 Task: Move the task Integrate a new online appointment scheduling system for a healthcare provider to the section To-Do in the project AgileQuest and sort the tasks in the project by Assignee in Descending order
Action: Mouse moved to (592, 428)
Screenshot: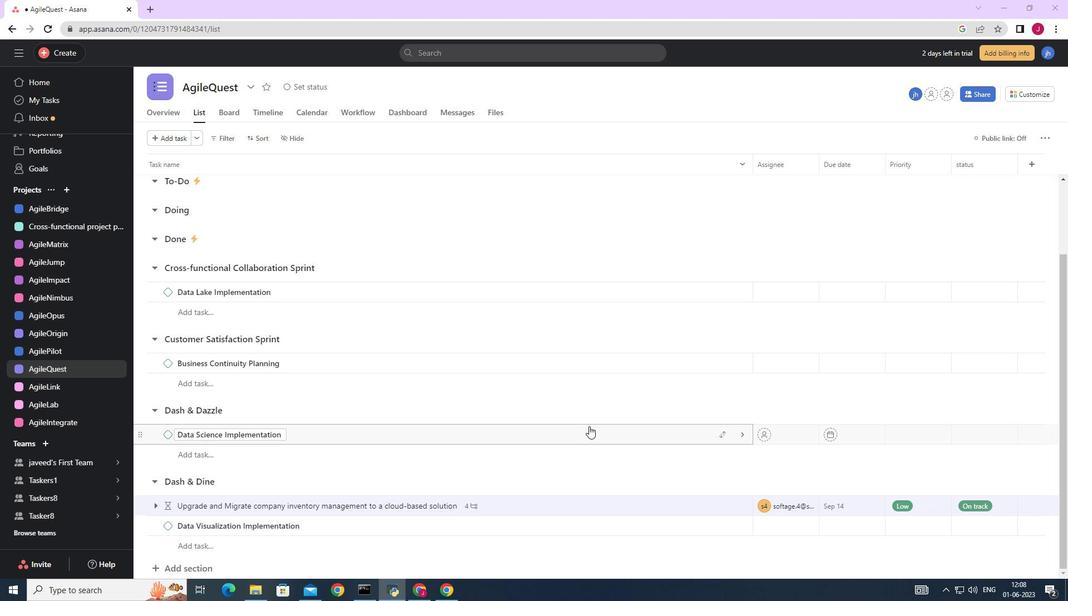 
Action: Mouse scrolled (592, 428) with delta (0, 0)
Screenshot: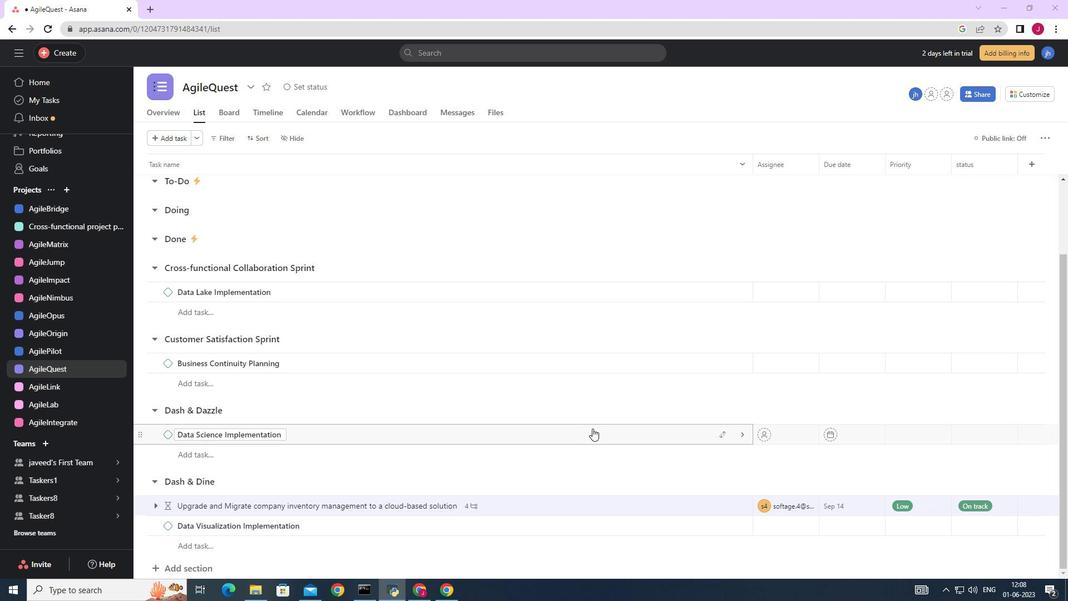 
Action: Mouse scrolled (592, 428) with delta (0, 0)
Screenshot: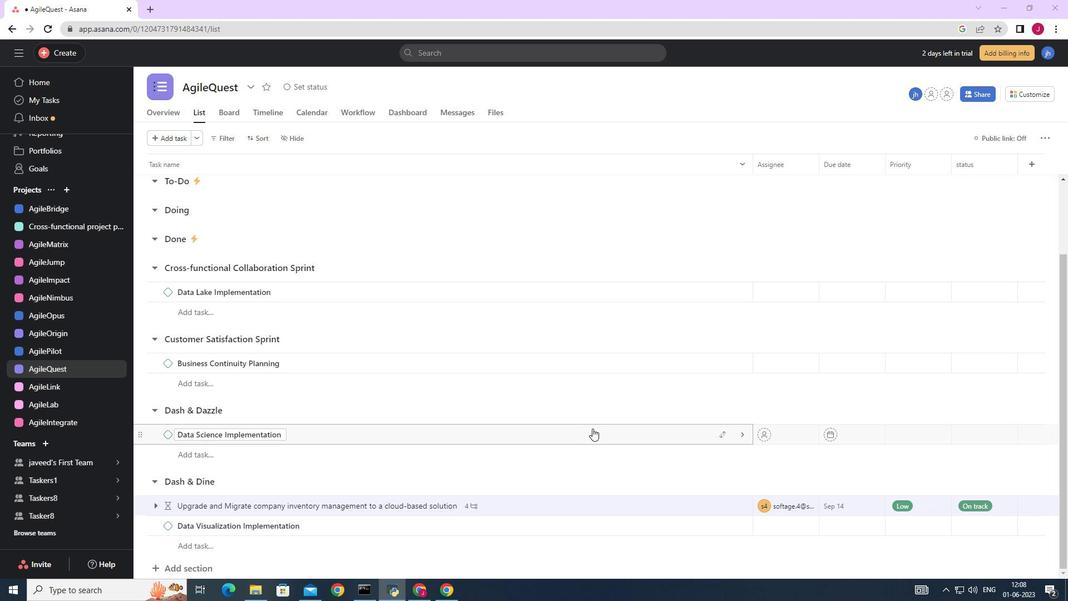 
Action: Mouse scrolled (592, 428) with delta (0, 0)
Screenshot: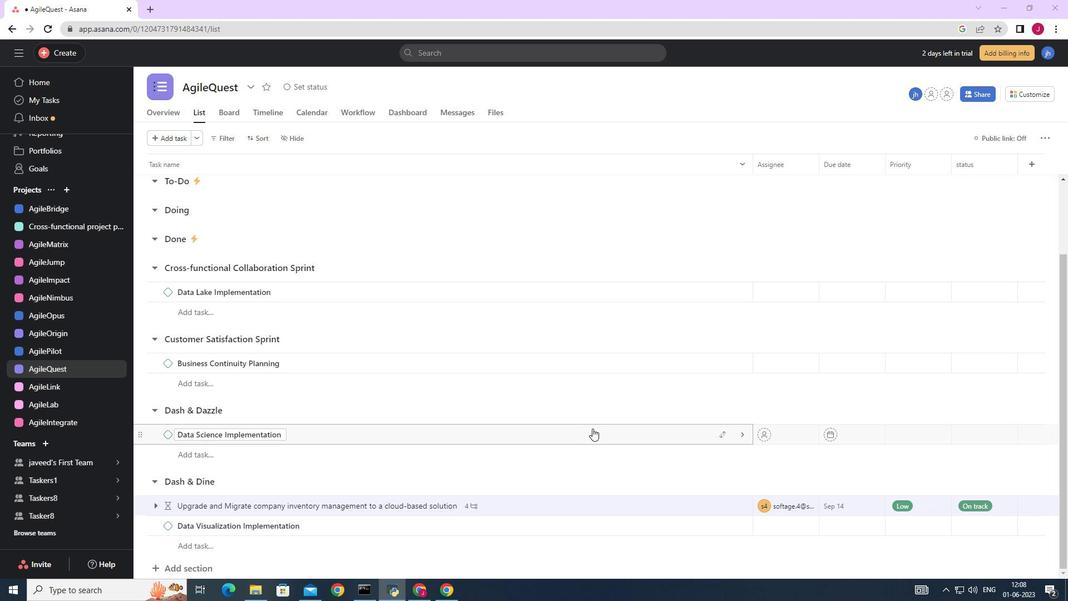 
Action: Mouse scrolled (592, 428) with delta (0, 0)
Screenshot: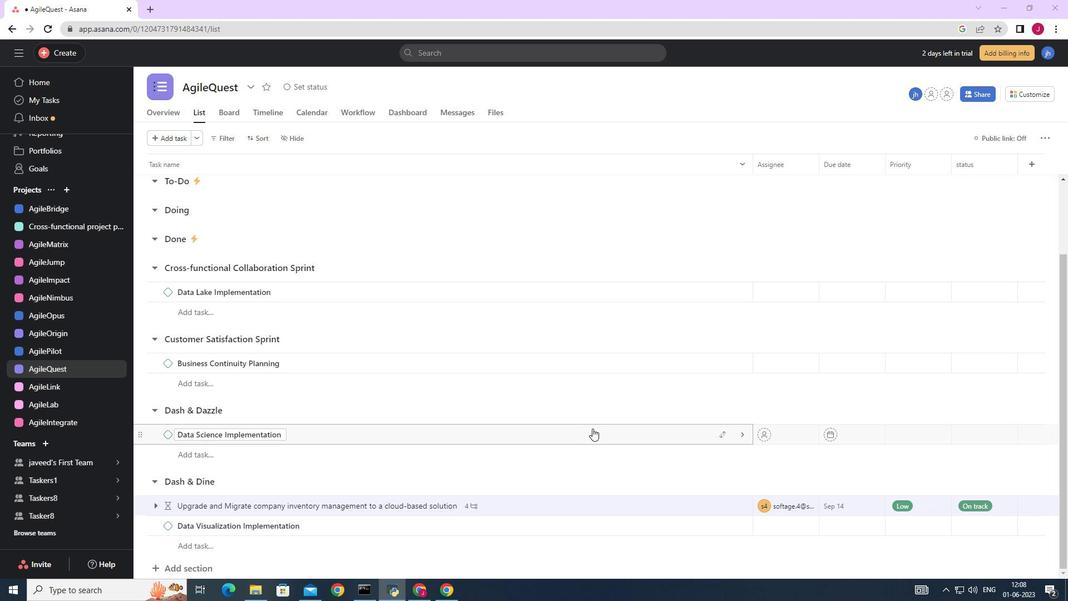 
Action: Mouse scrolled (592, 429) with delta (0, 0)
Screenshot: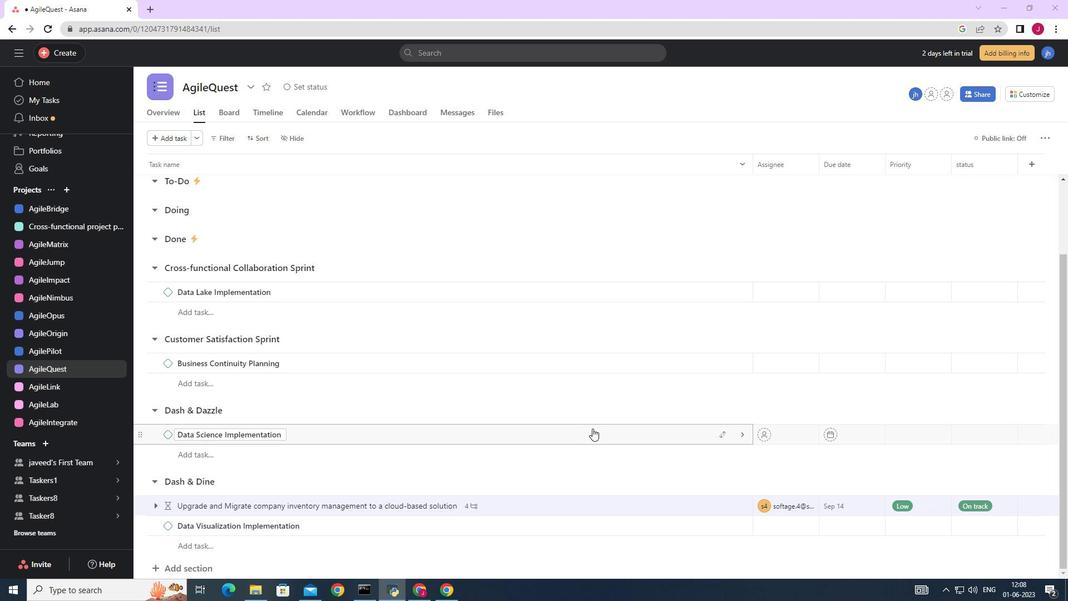 
Action: Mouse scrolled (592, 429) with delta (0, 0)
Screenshot: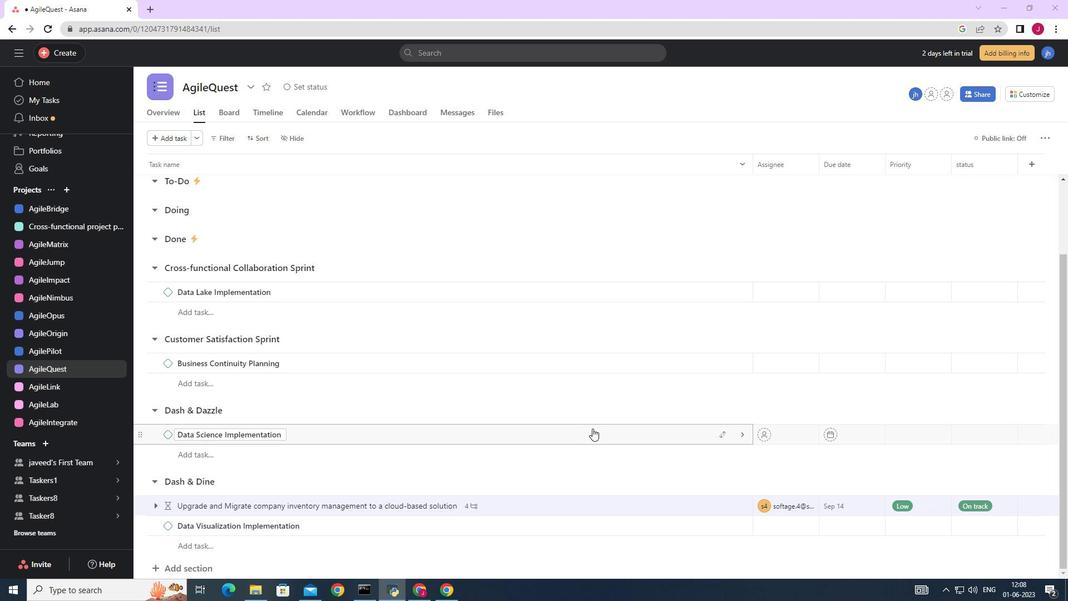 
Action: Mouse scrolled (592, 429) with delta (0, 0)
Screenshot: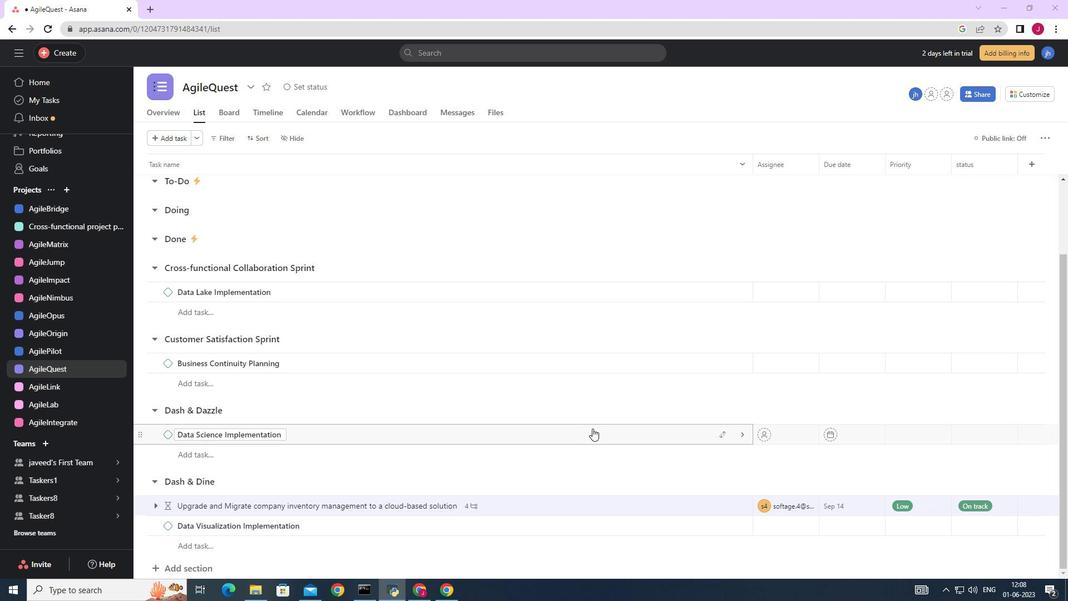 
Action: Mouse scrolled (592, 429) with delta (0, 0)
Screenshot: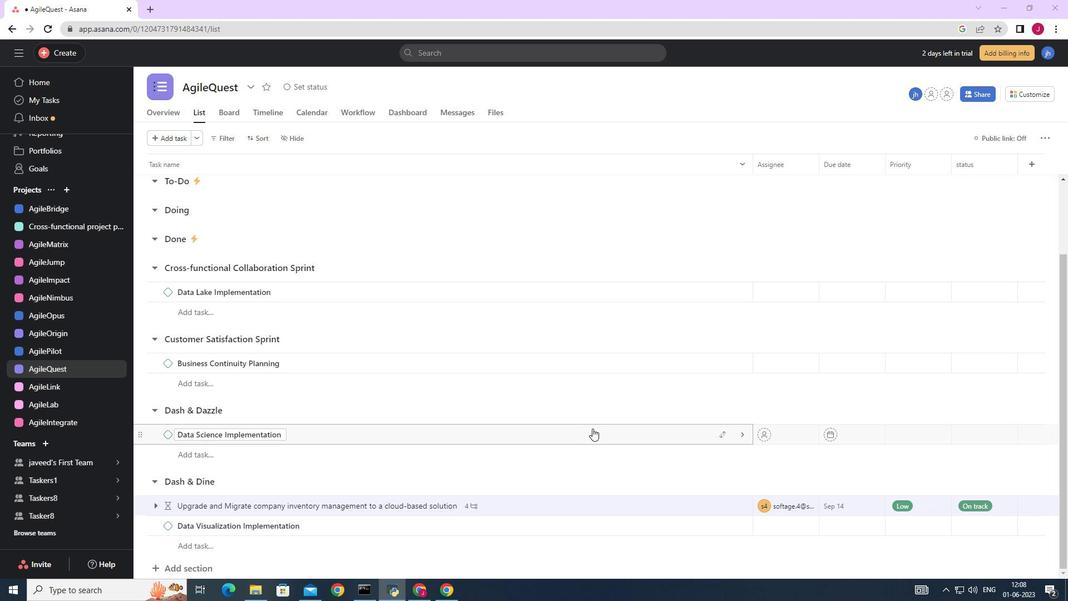 
Action: Mouse moved to (592, 428)
Screenshot: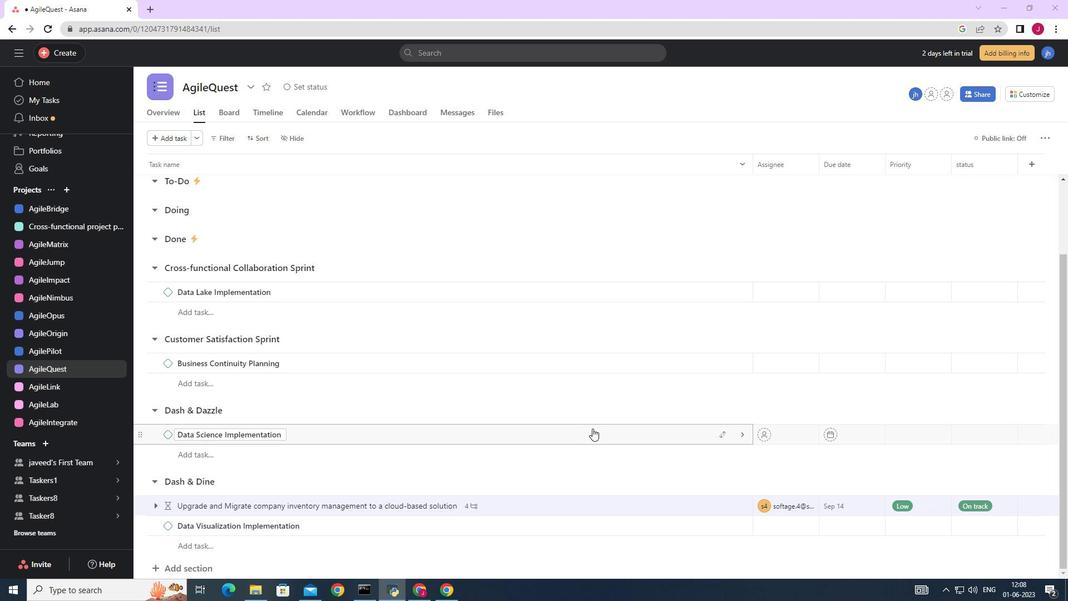 
Action: Mouse scrolled (592, 429) with delta (0, 0)
Screenshot: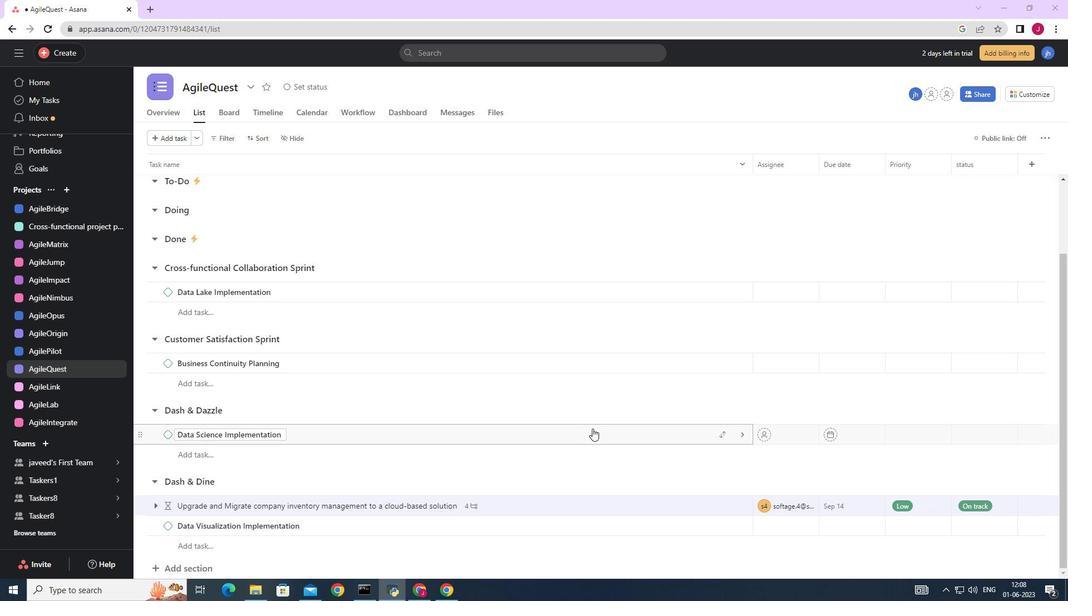 
Action: Mouse moved to (721, 225)
Screenshot: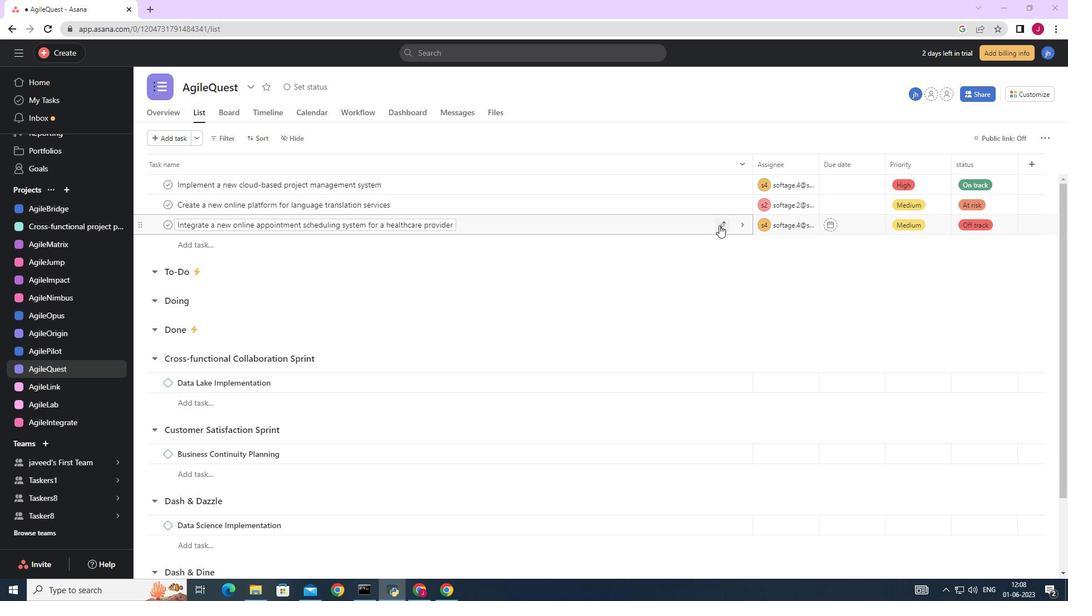 
Action: Mouse pressed left at (721, 225)
Screenshot: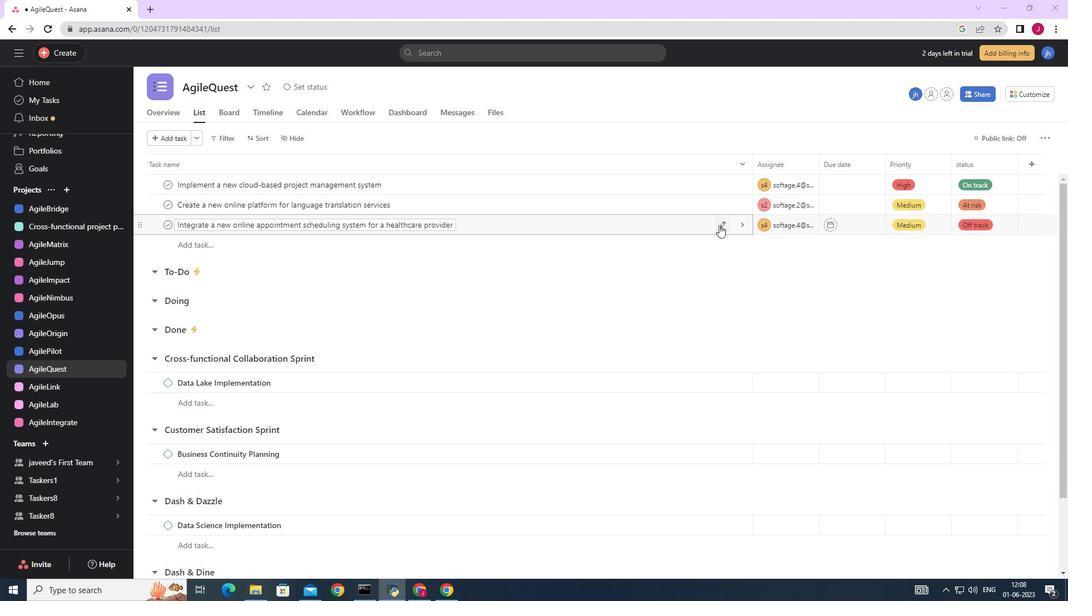 
Action: Mouse moved to (622, 282)
Screenshot: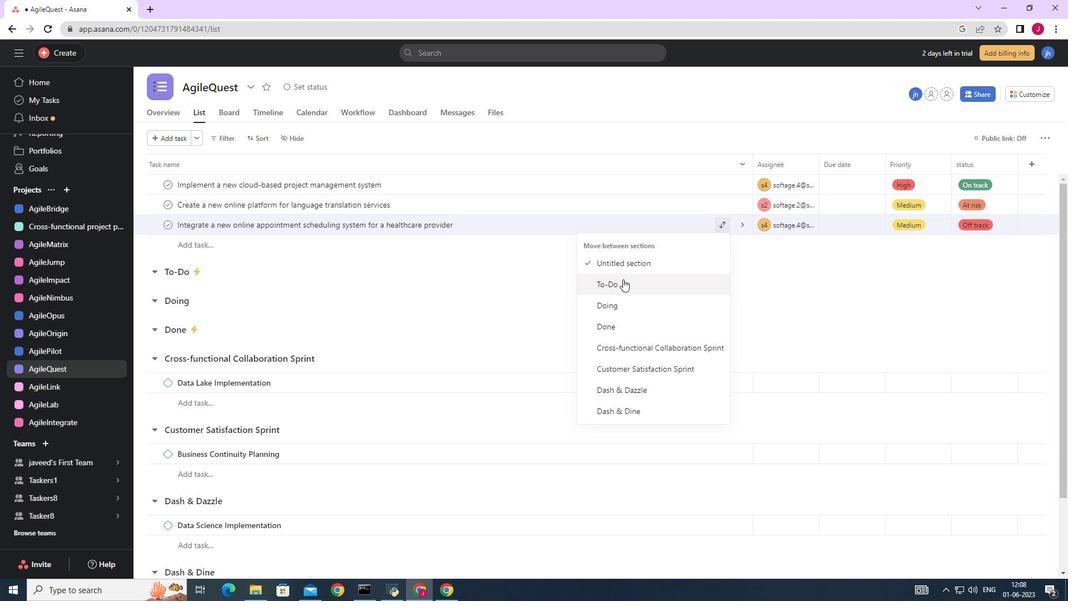 
Action: Mouse pressed left at (622, 282)
Screenshot: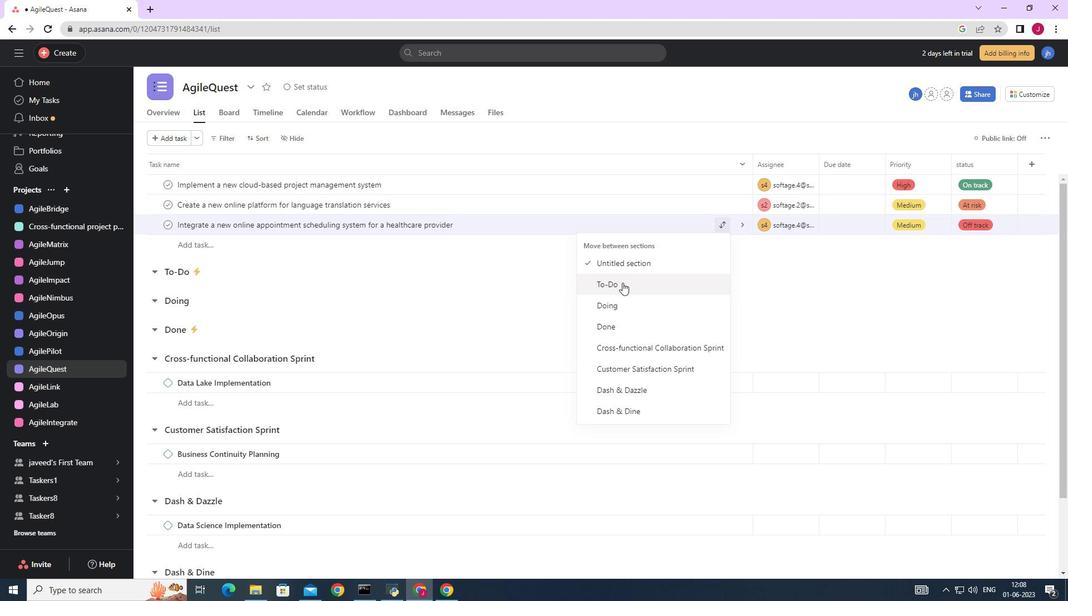 
Action: Mouse moved to (271, 135)
Screenshot: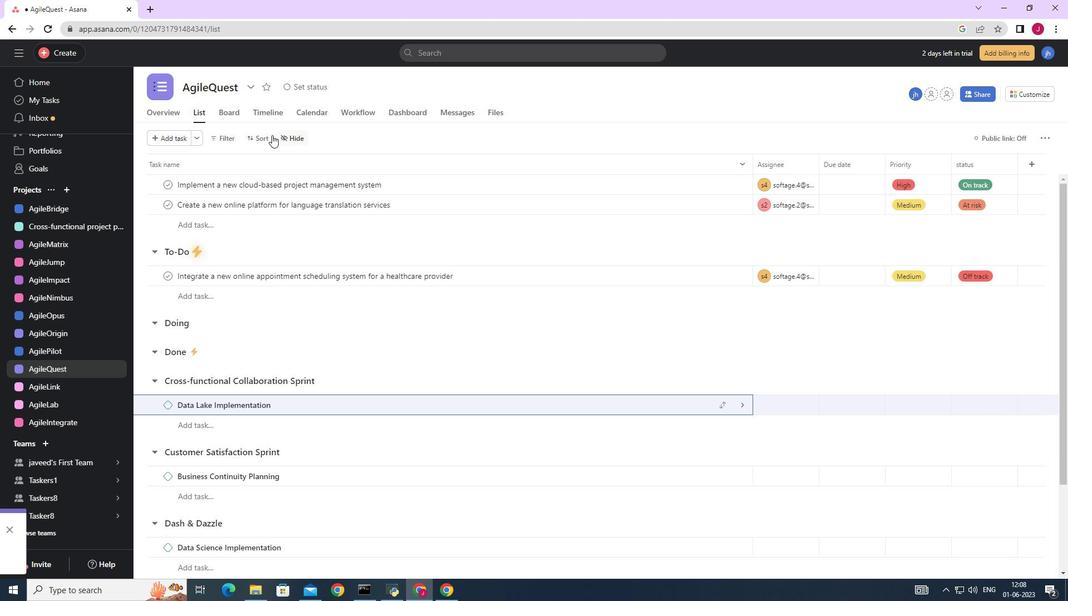
Action: Mouse pressed left at (271, 135)
Screenshot: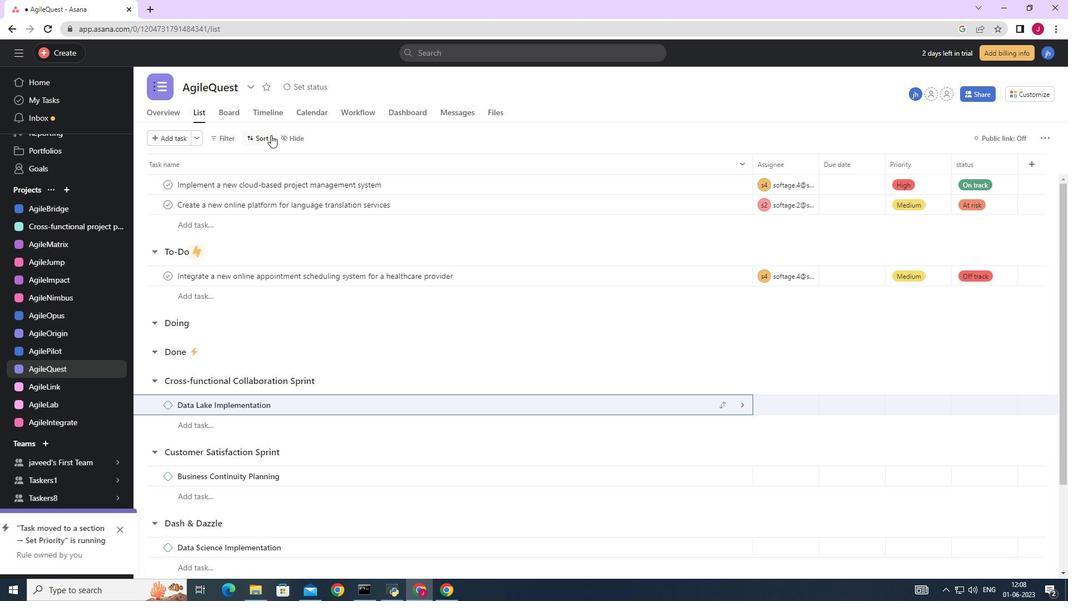 
Action: Mouse moved to (274, 230)
Screenshot: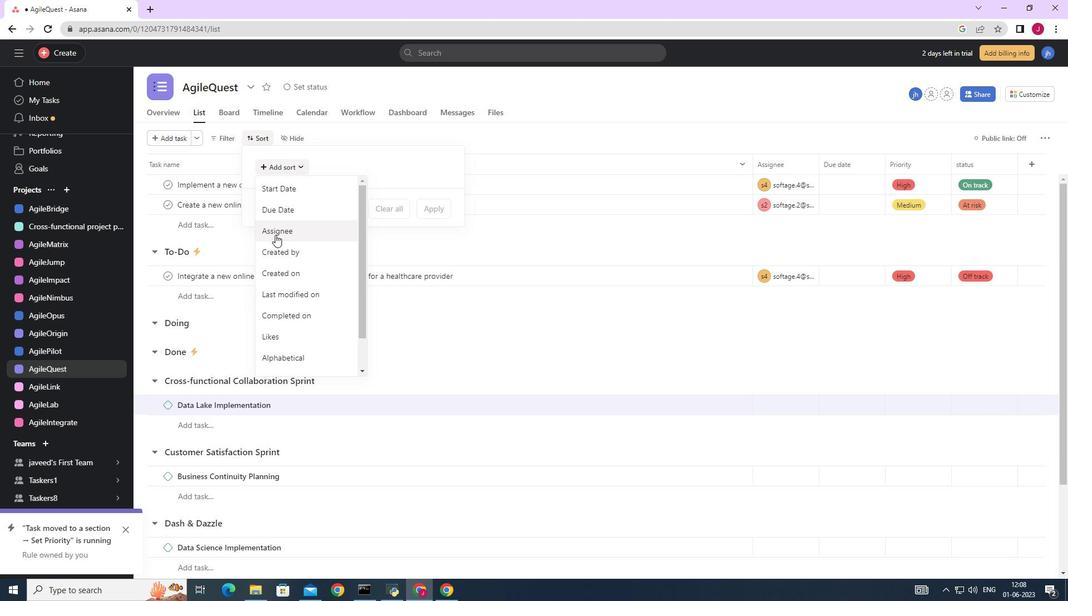 
Action: Mouse pressed left at (274, 230)
Screenshot: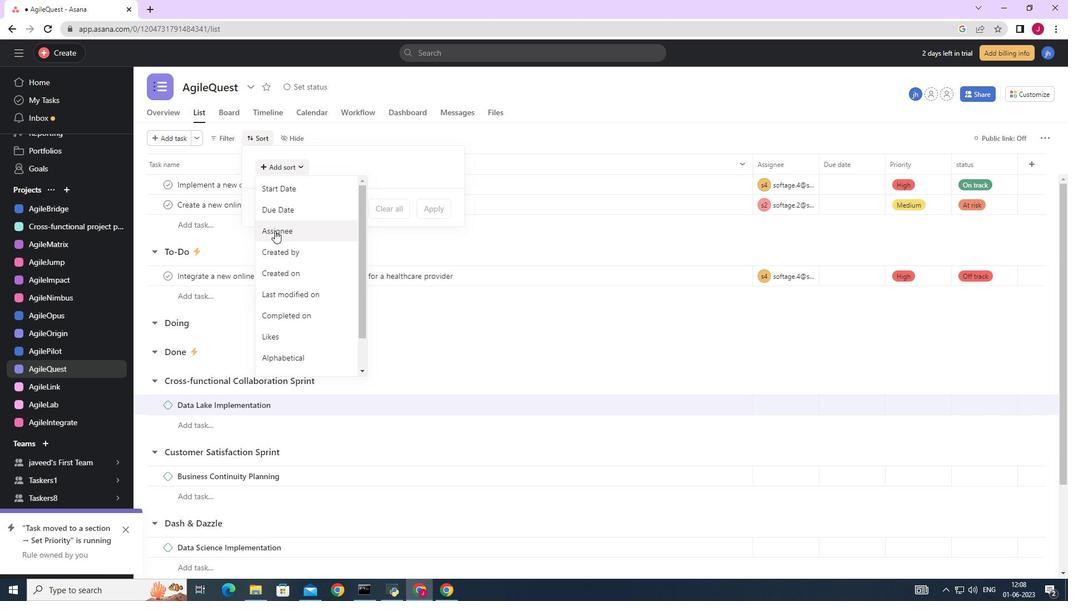 
Action: Mouse moved to (316, 184)
Screenshot: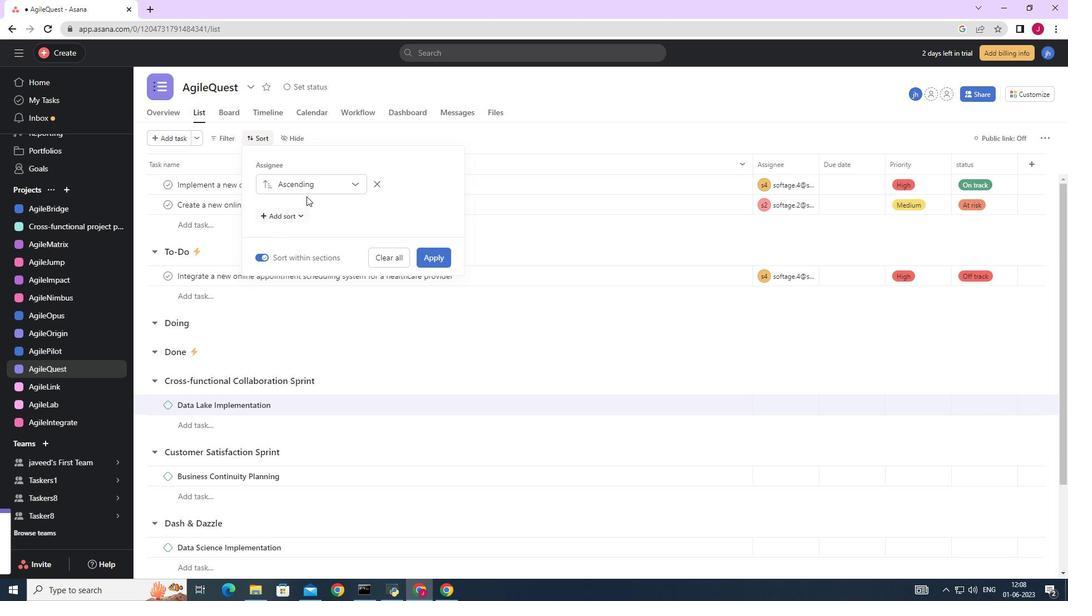 
Action: Mouse pressed left at (316, 184)
Screenshot: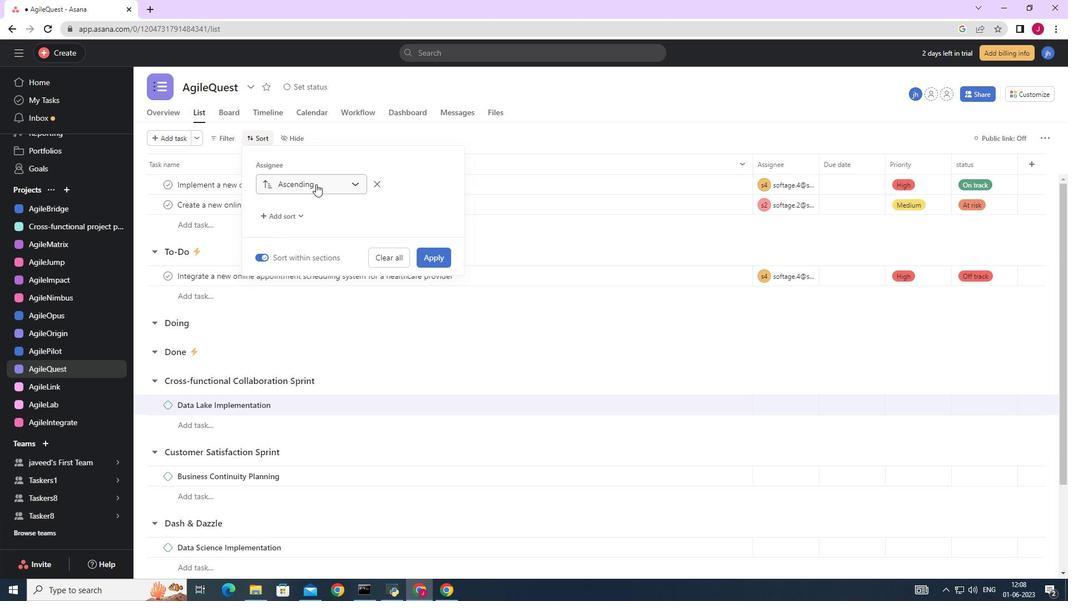 
Action: Mouse moved to (304, 229)
Screenshot: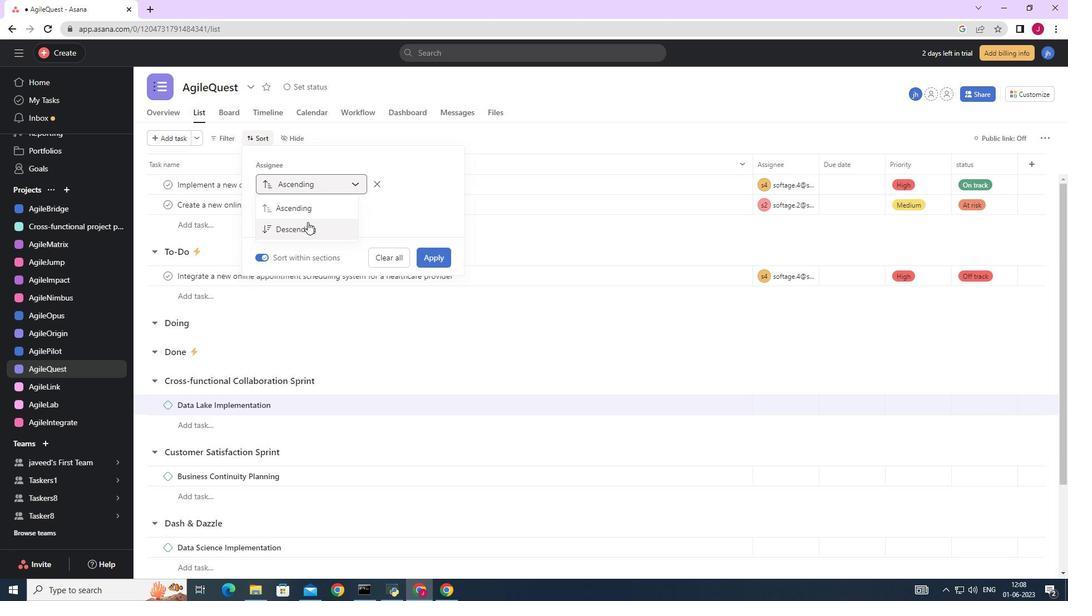 
Action: Mouse pressed left at (304, 229)
Screenshot: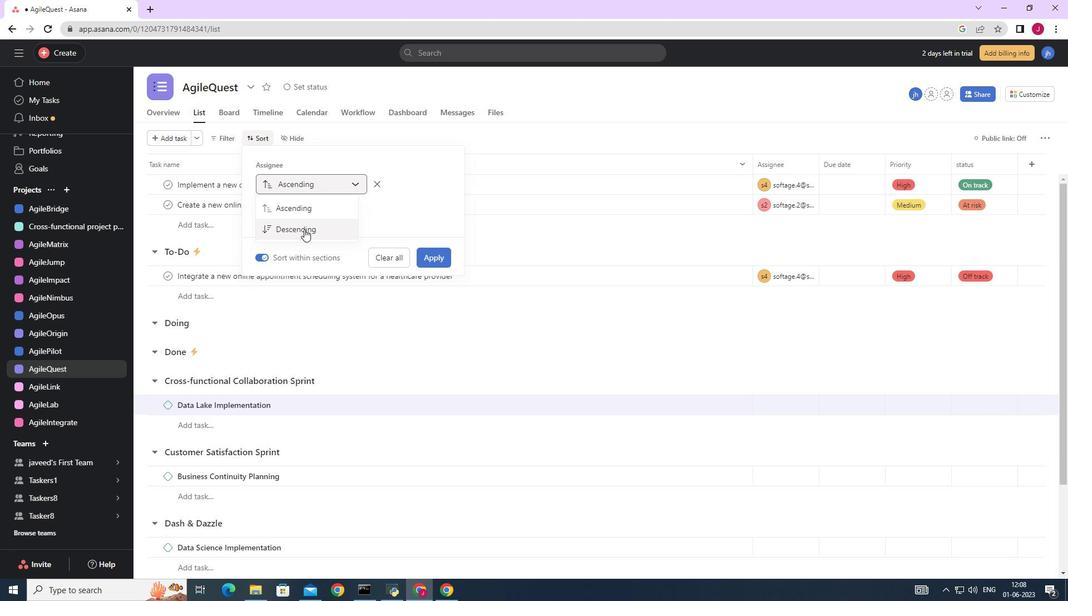 
Action: Mouse moved to (432, 256)
Screenshot: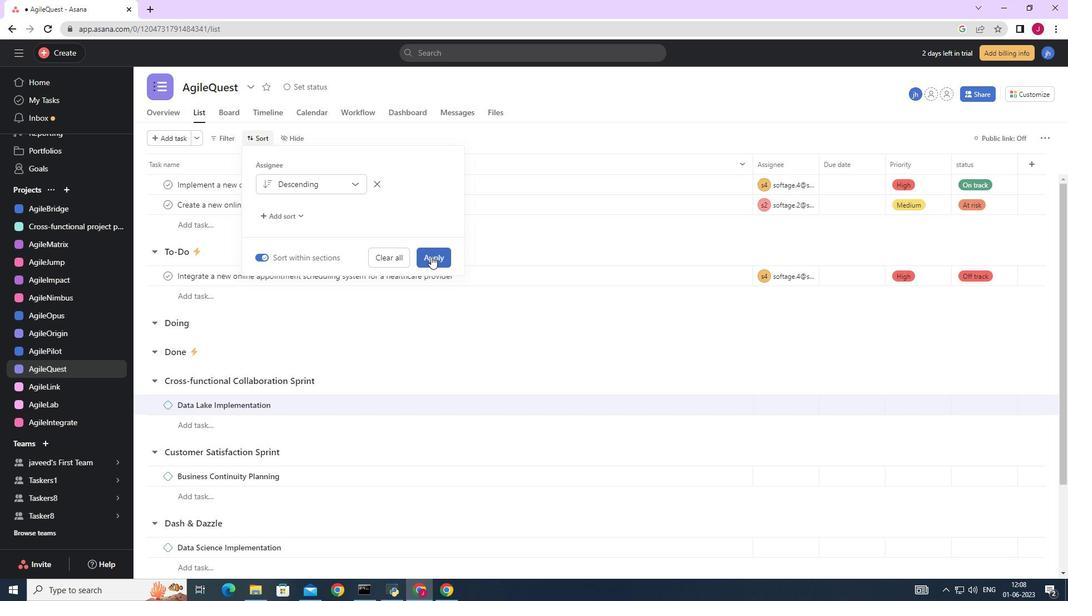 
Action: Mouse pressed left at (432, 256)
Screenshot: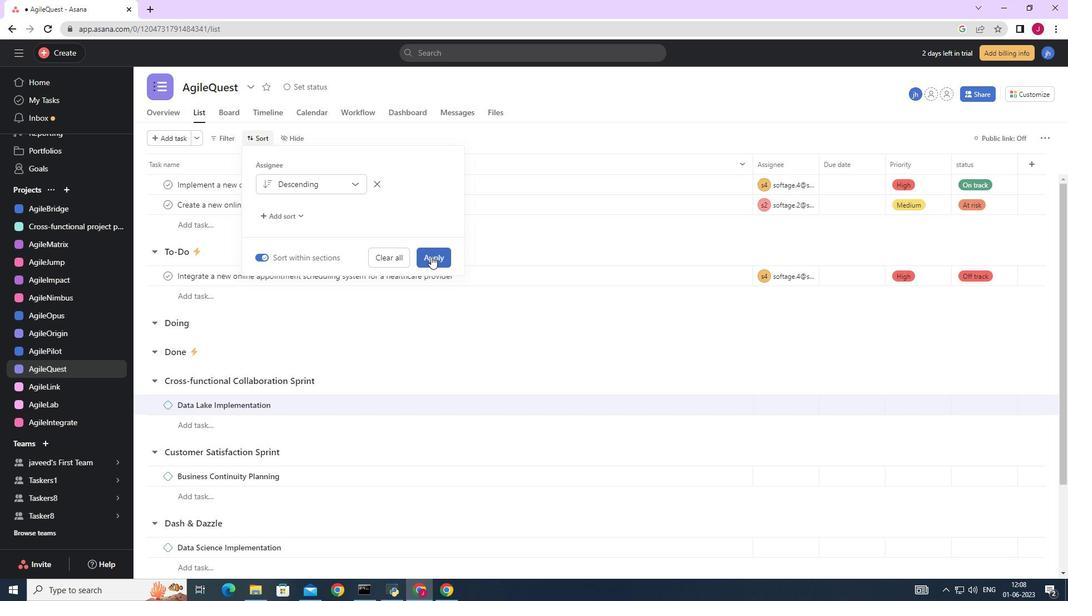 
Action: Mouse moved to (477, 325)
Screenshot: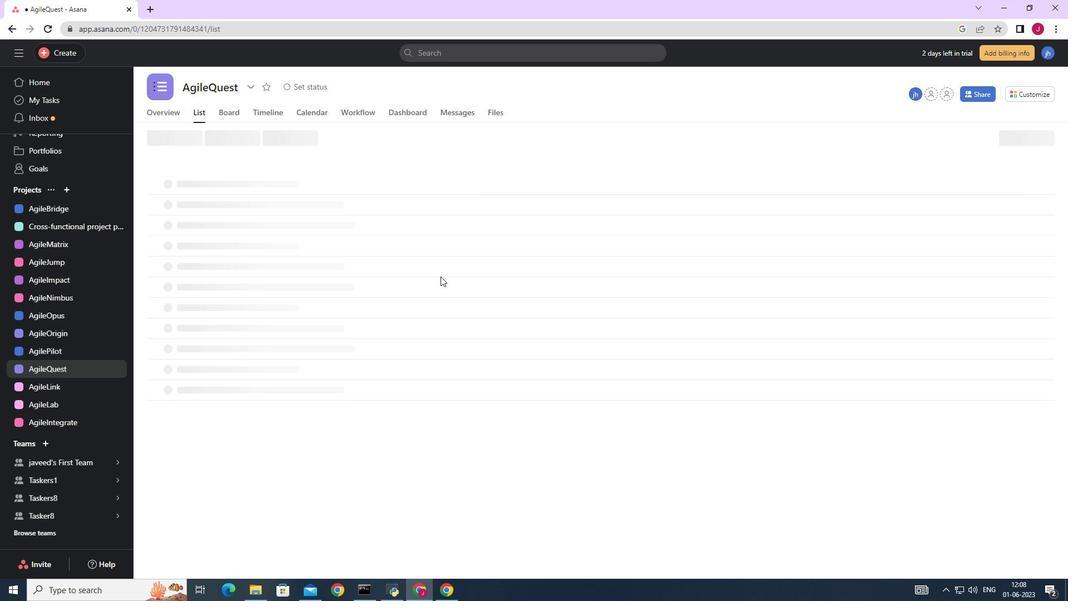 
